 Task: Create dashboard for coach object.
Action: Mouse moved to (17, 83)
Screenshot: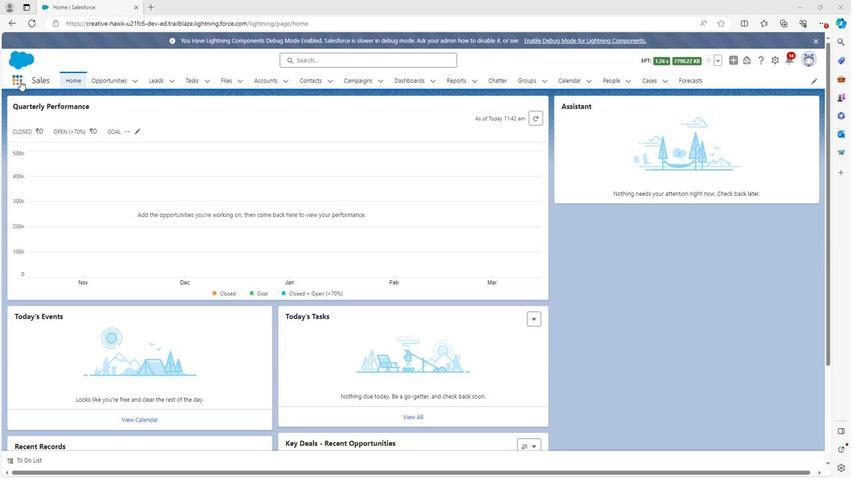 
Action: Mouse pressed left at (17, 83)
Screenshot: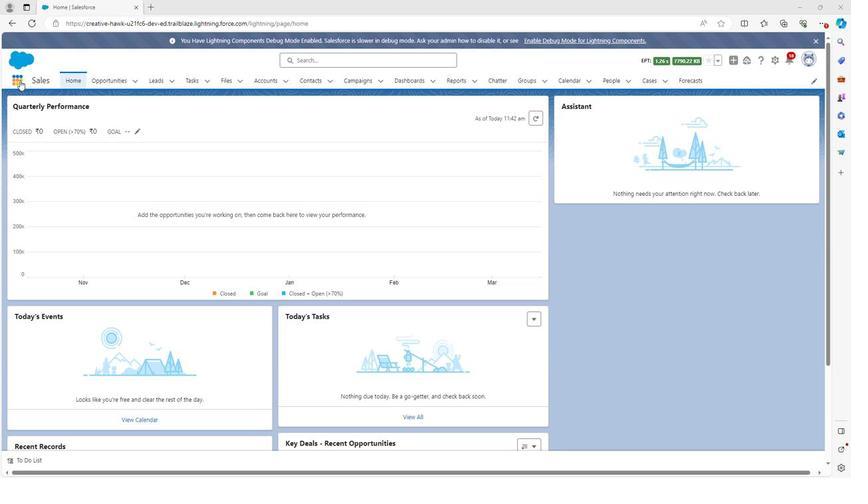 
Action: Mouse moved to (45, 107)
Screenshot: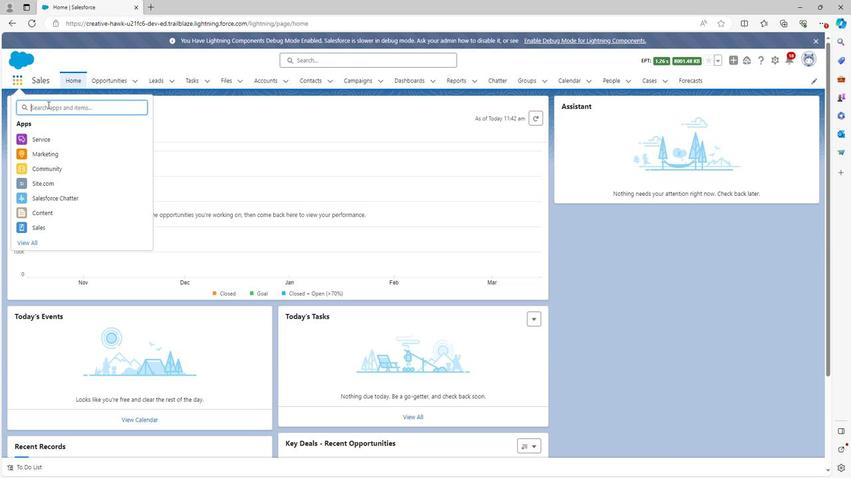 
Action: Key pressed das
Screenshot: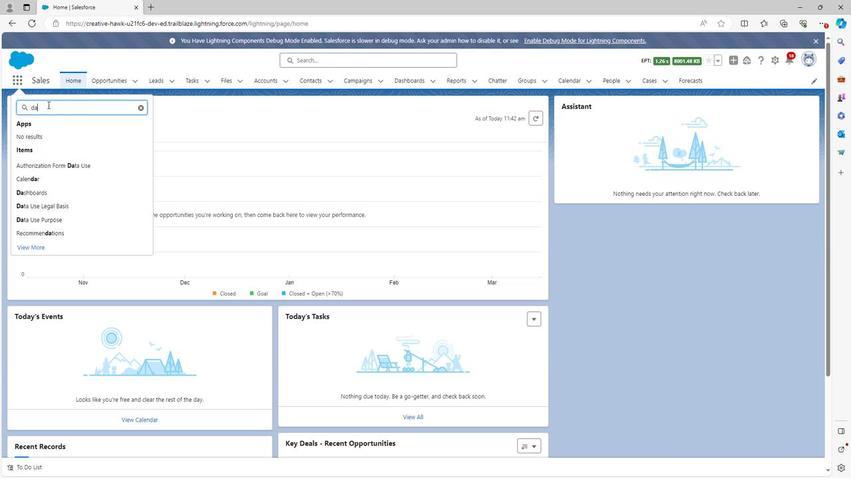 
Action: Mouse moved to (27, 167)
Screenshot: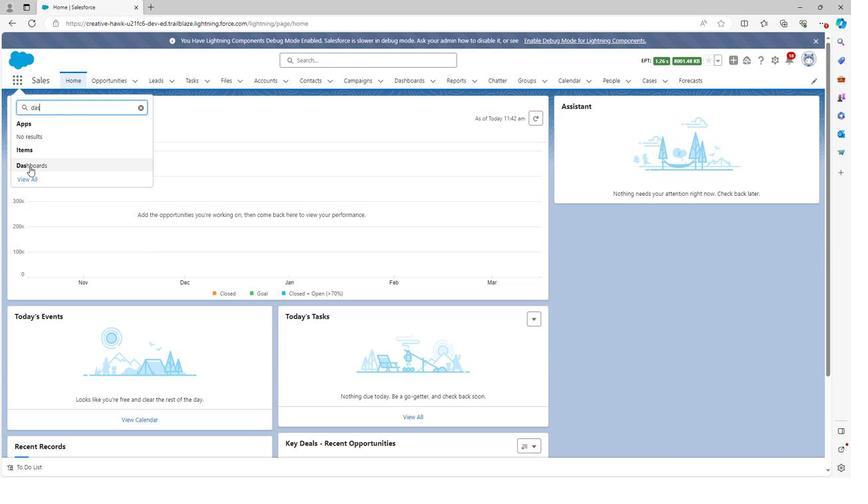 
Action: Mouse pressed left at (27, 167)
Screenshot: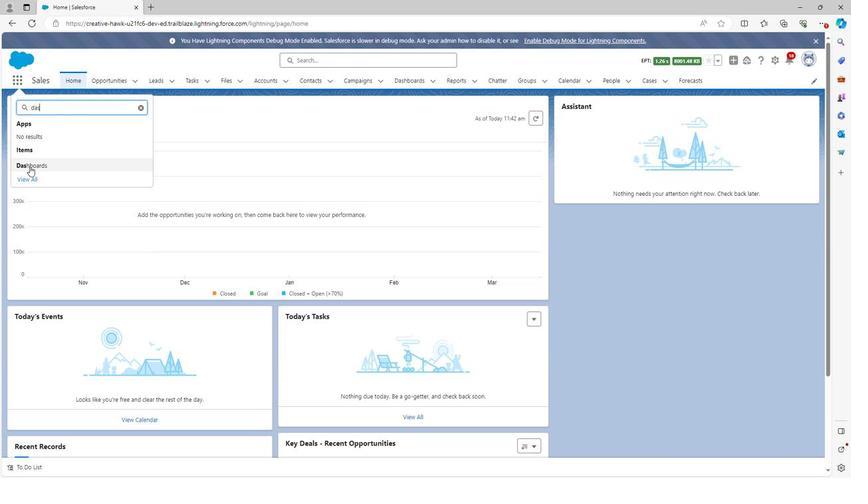 
Action: Mouse moved to (716, 115)
Screenshot: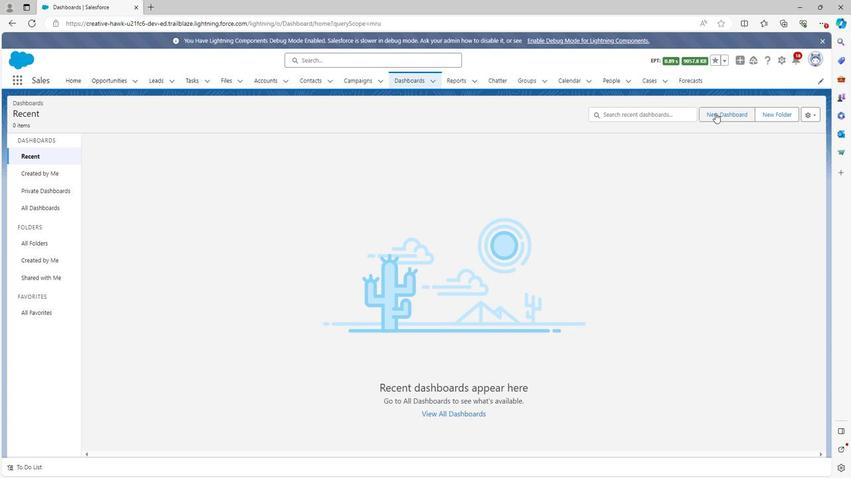 
Action: Mouse pressed left at (716, 115)
Screenshot: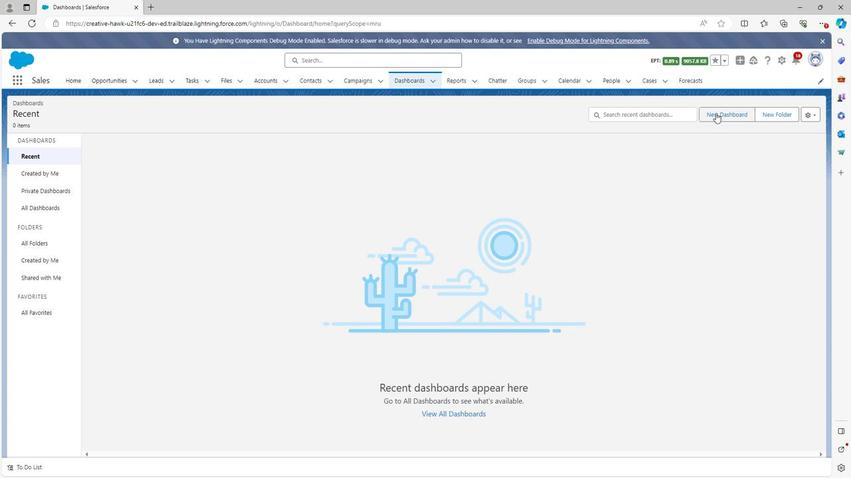 
Action: Mouse moved to (335, 238)
Screenshot: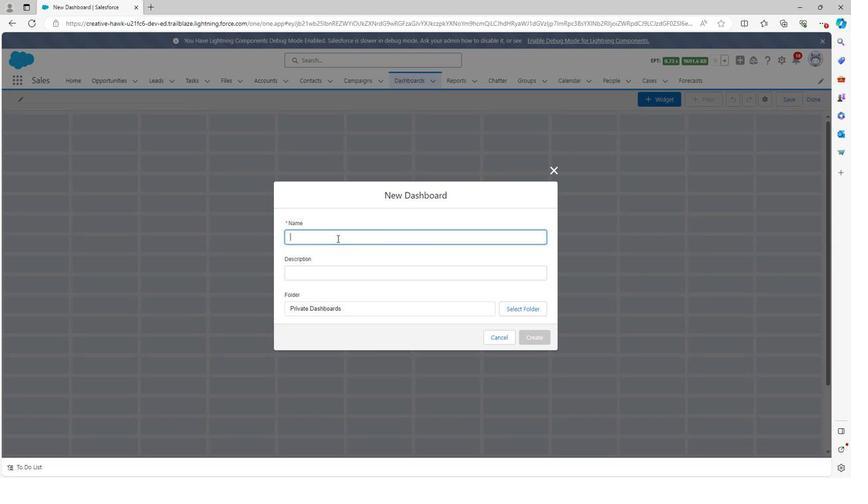 
Action: Key pressed <Key.shift>Coach
Screenshot: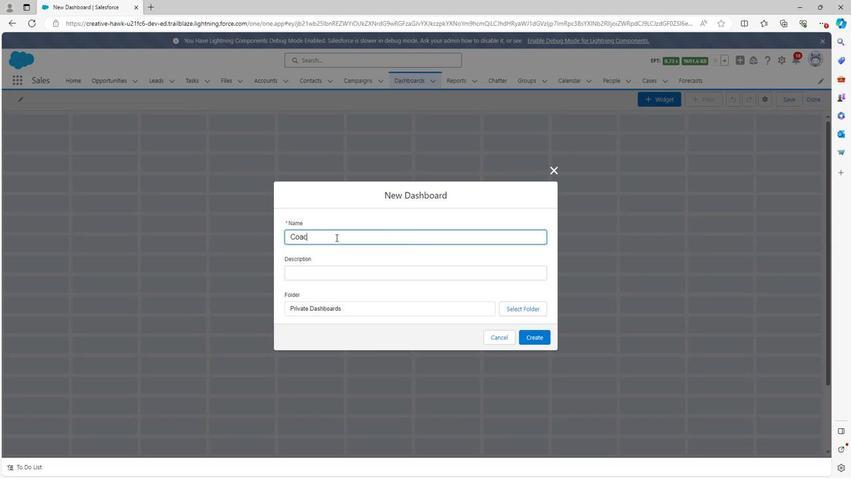 
Action: Mouse moved to (322, 269)
Screenshot: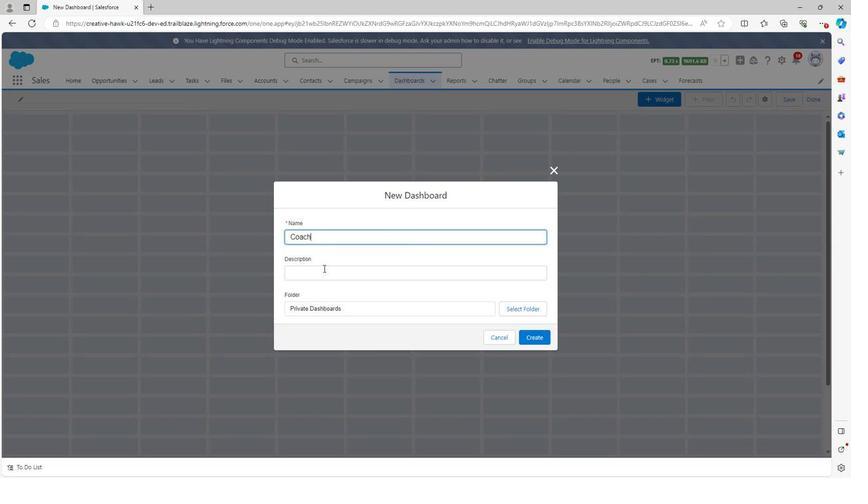 
Action: Mouse pressed left at (322, 269)
Screenshot: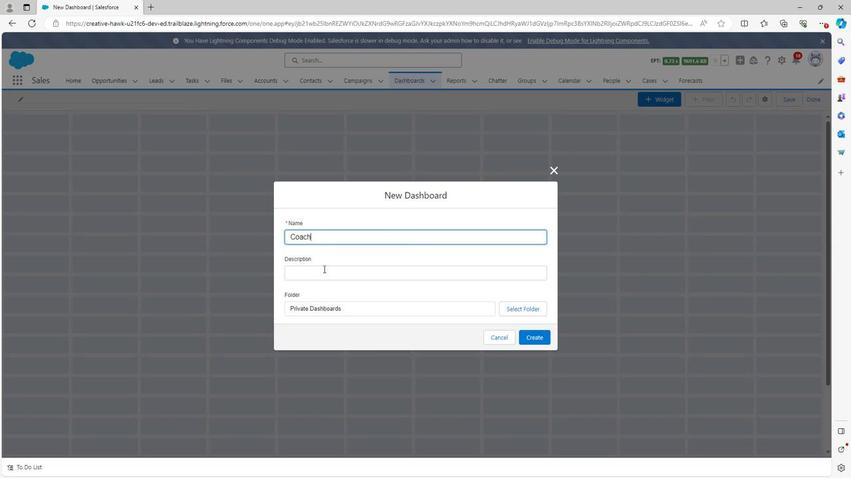 
Action: Key pressed <Key.shift>This<Key.space>dashboard<Key.space>will<Key.space>show<Key.space>the<Key.space>activities<Key.space>related<Key.space>to<Key.space>coach
Screenshot: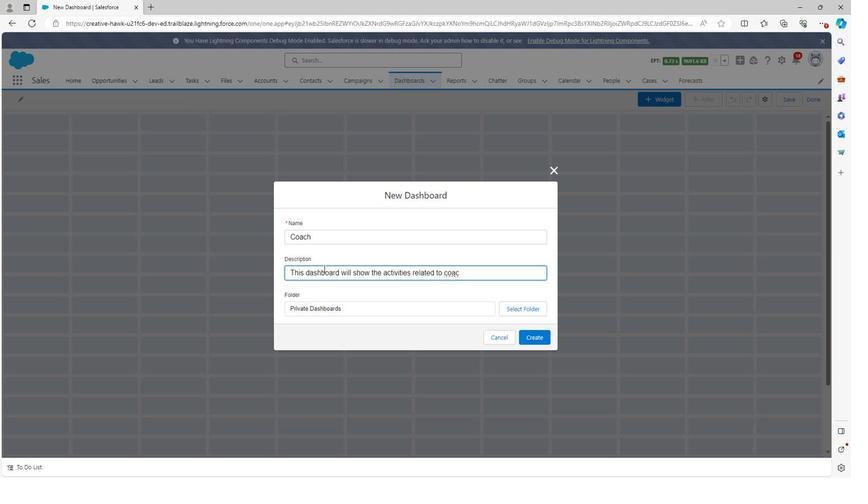 
Action: Mouse moved to (513, 303)
Screenshot: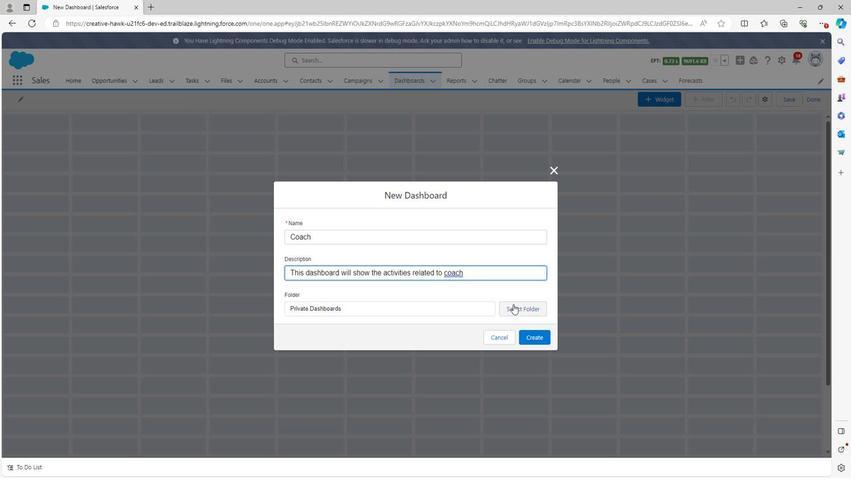
Action: Mouse pressed left at (513, 303)
Screenshot: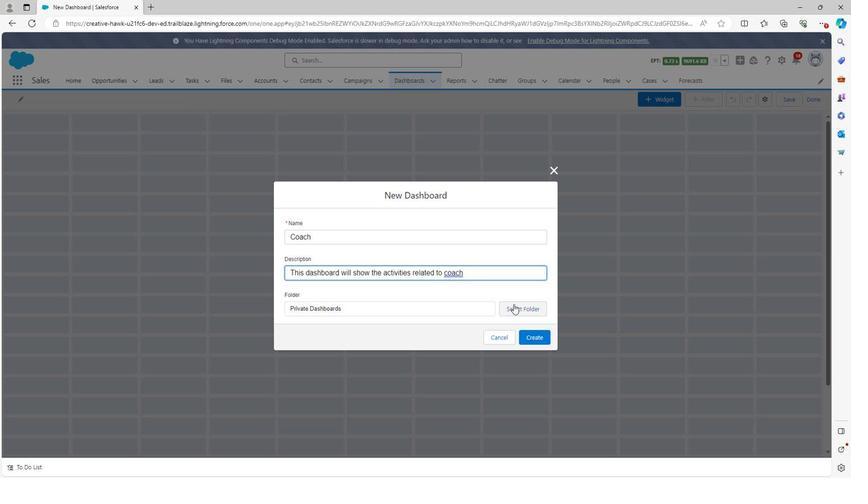 
Action: Mouse moved to (453, 138)
Screenshot: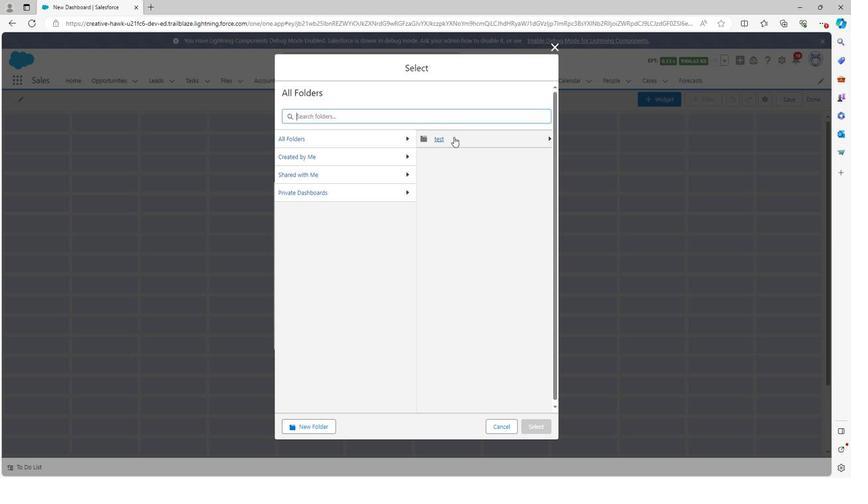 
Action: Mouse pressed left at (453, 138)
Screenshot: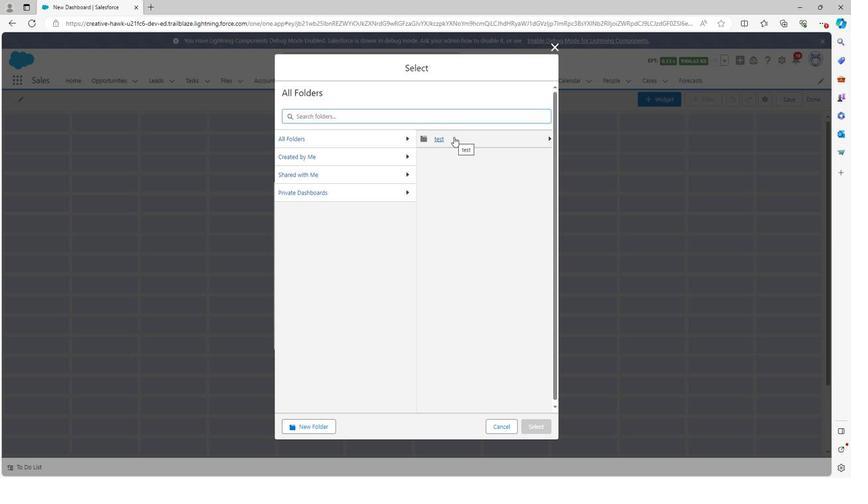 
Action: Mouse moved to (403, 140)
Screenshot: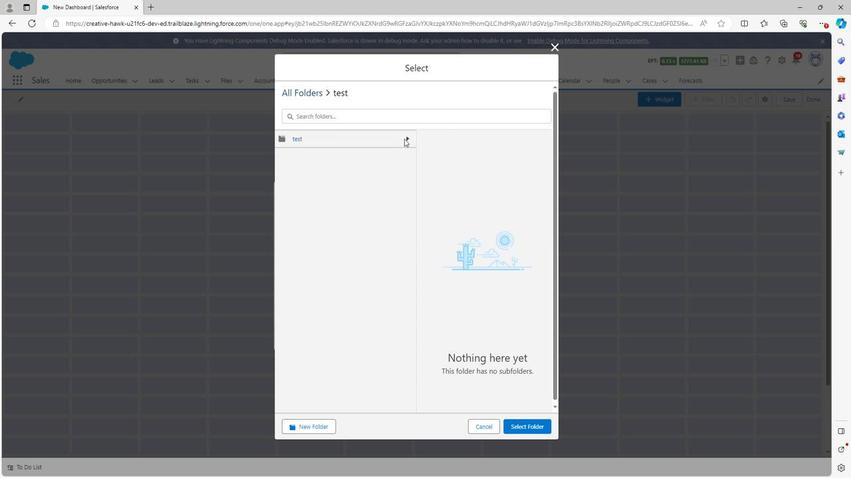 
Action: Mouse pressed left at (403, 140)
Screenshot: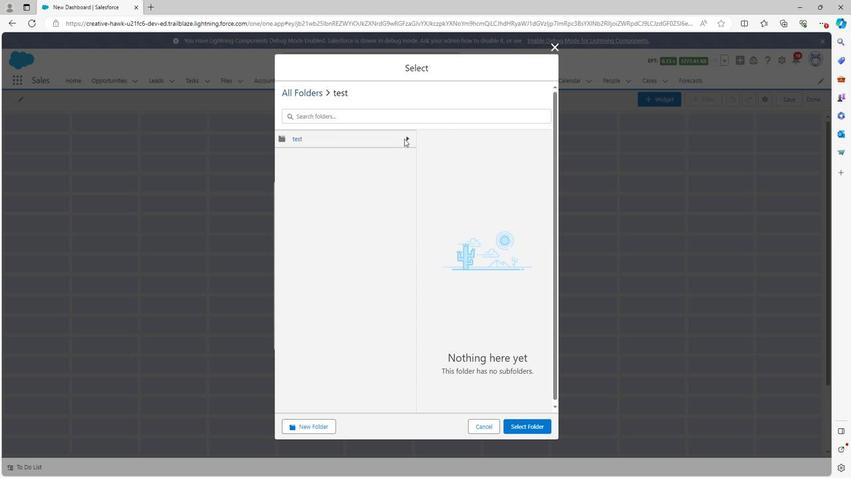 
Action: Mouse moved to (528, 426)
Screenshot: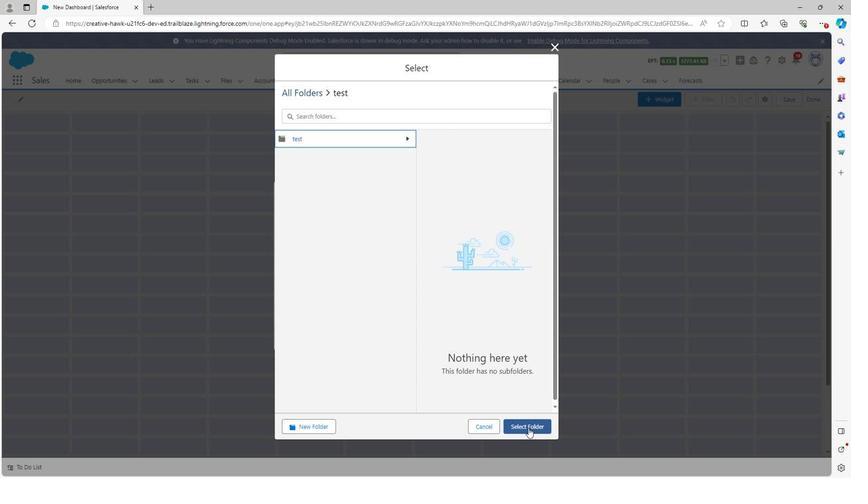 
Action: Mouse pressed left at (528, 426)
Screenshot: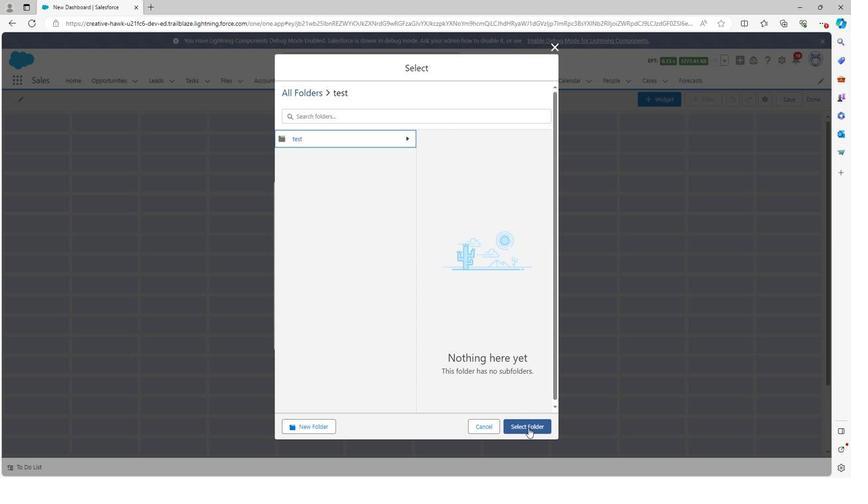 
Action: Mouse moved to (530, 335)
Screenshot: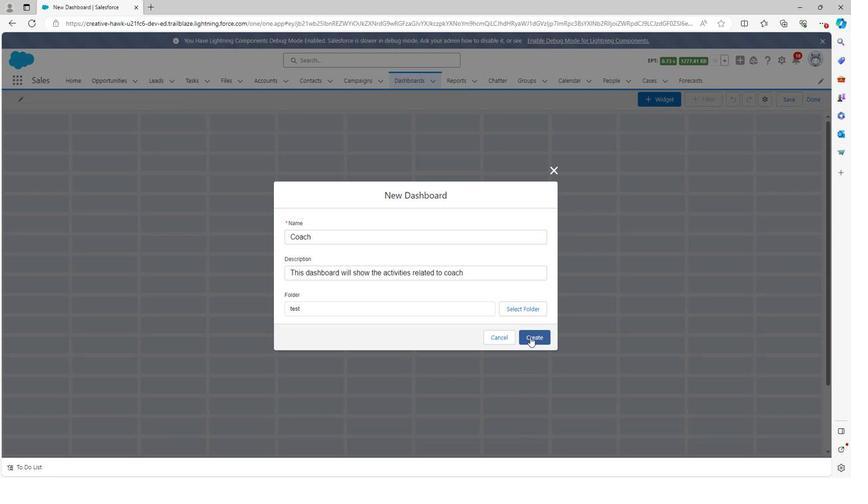 
Action: Mouse pressed left at (530, 335)
Screenshot: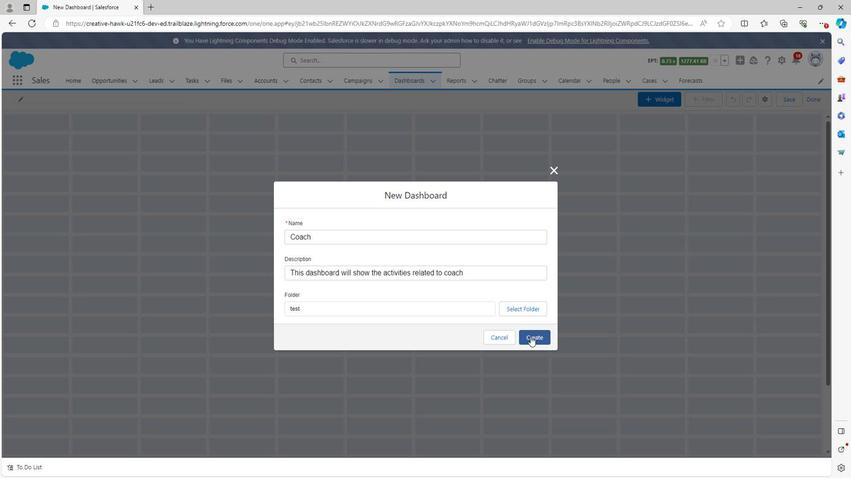 
Action: Mouse moved to (636, 104)
Screenshot: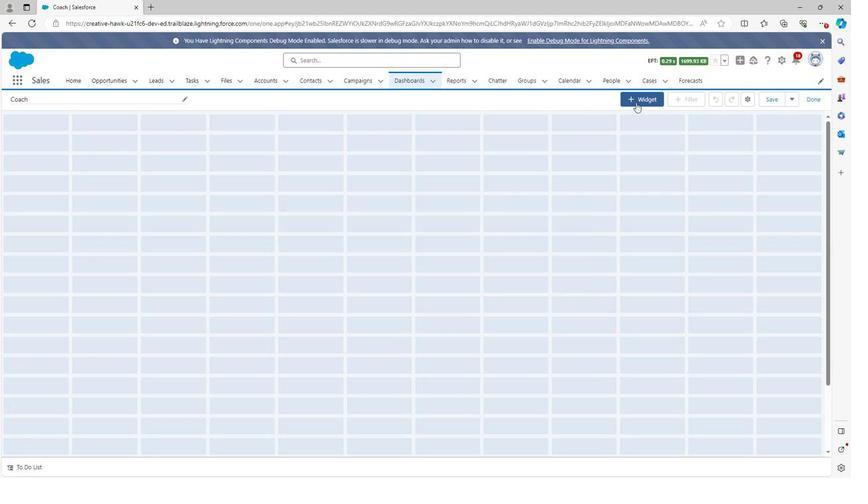 
Action: Mouse pressed left at (636, 104)
Screenshot: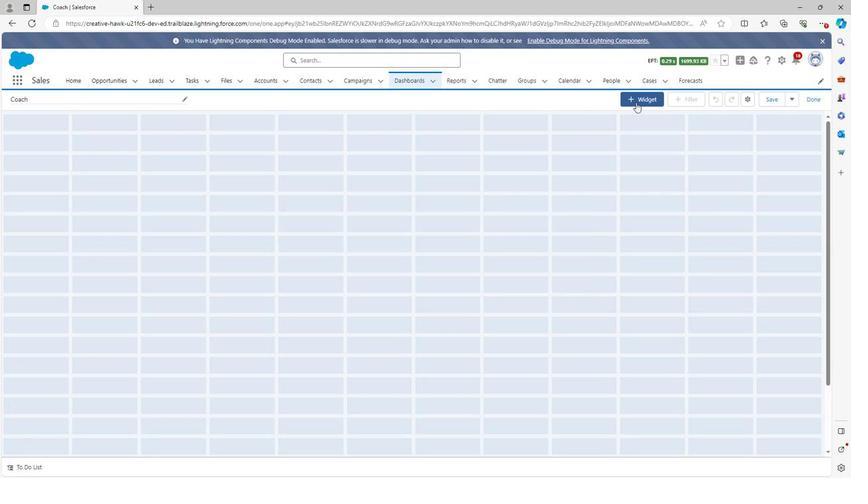 
Action: Mouse moved to (644, 119)
Screenshot: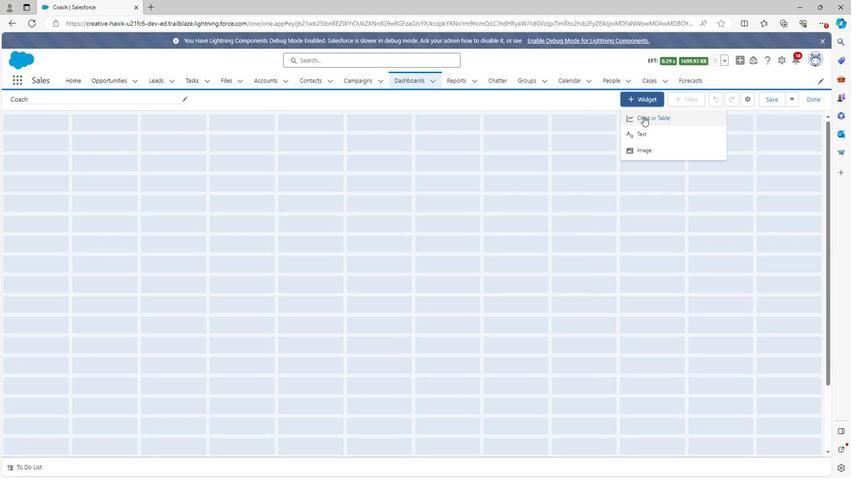 
Action: Mouse pressed left at (644, 119)
Screenshot: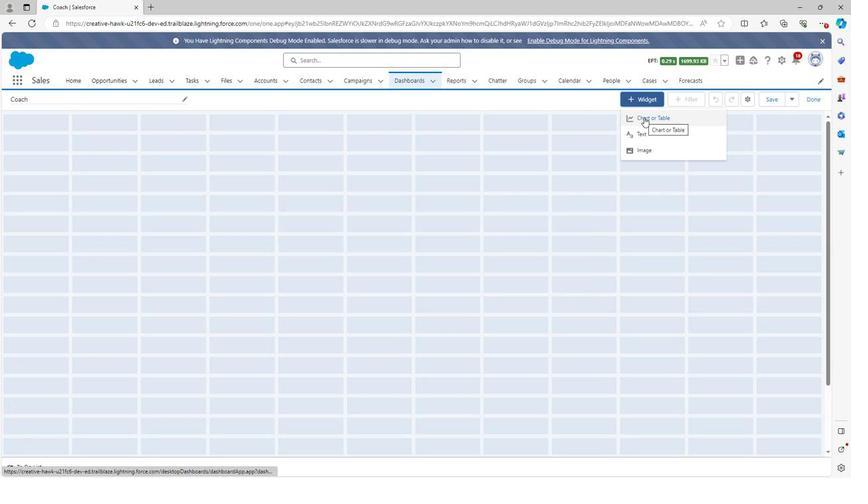 
Action: Mouse moved to (74, 304)
Screenshot: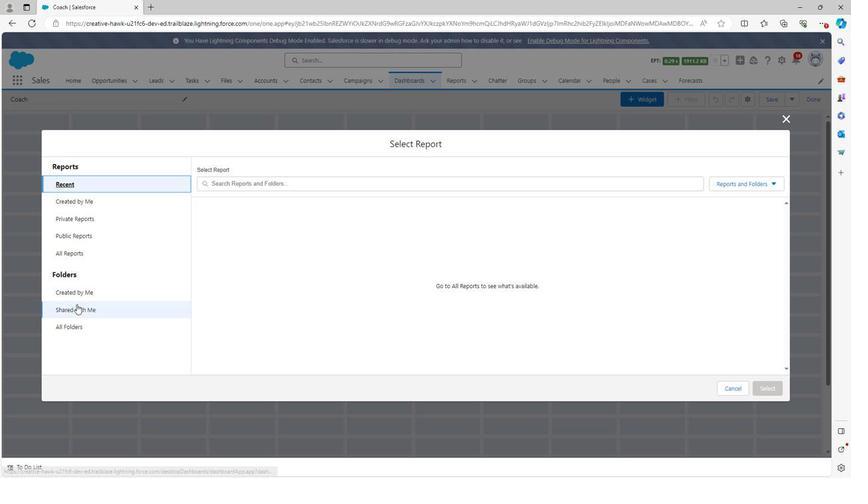 
Action: Mouse pressed left at (74, 304)
Screenshot: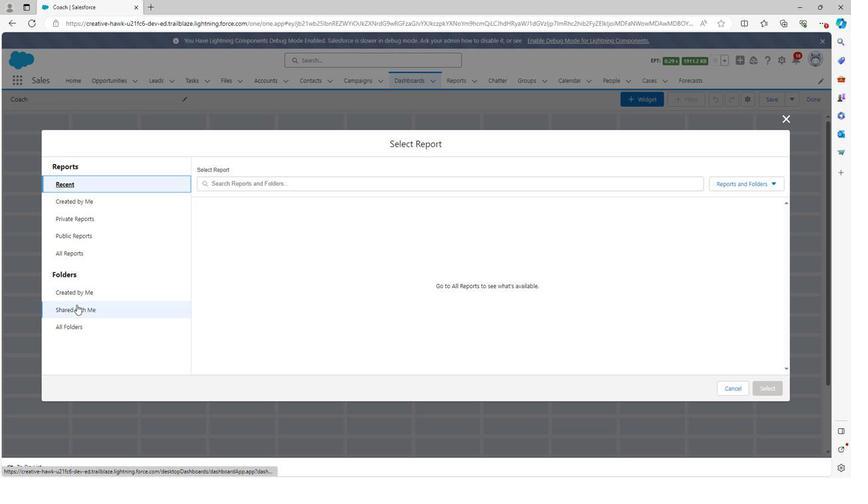 
Action: Mouse moved to (232, 206)
Screenshot: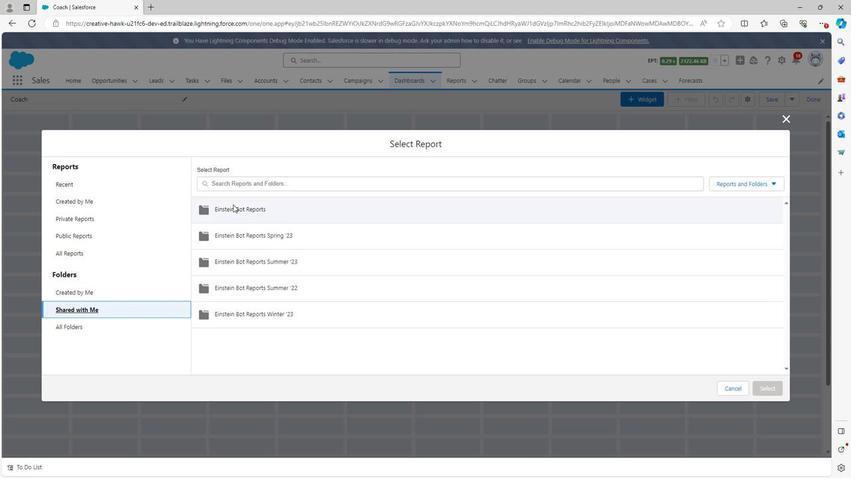 
Action: Mouse pressed left at (232, 206)
Screenshot: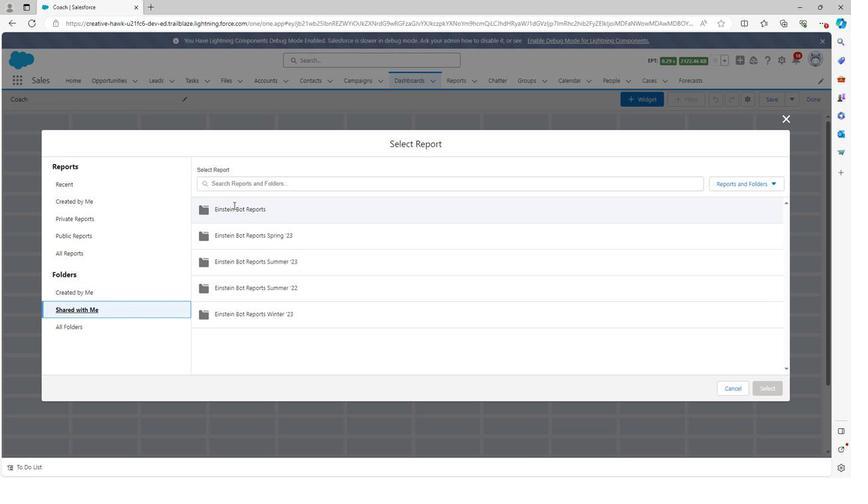 
Action: Mouse moved to (275, 204)
Screenshot: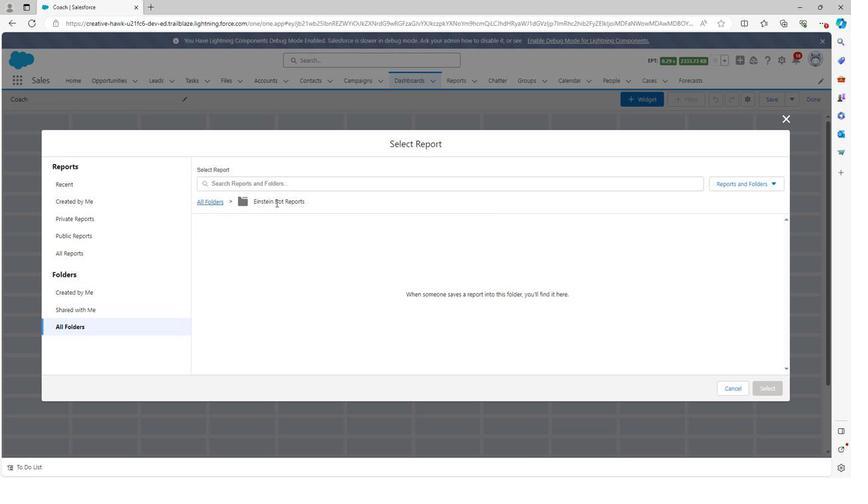 
Action: Mouse pressed left at (275, 204)
Screenshot: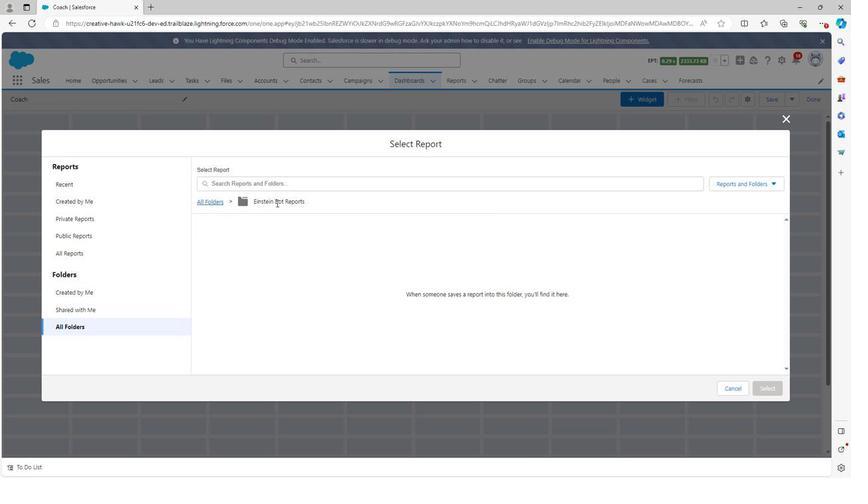 
Action: Mouse moved to (281, 201)
Screenshot: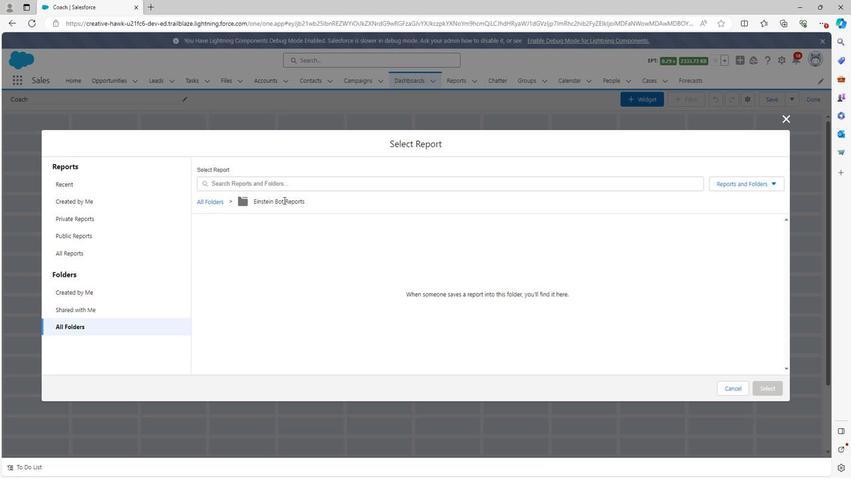 
Action: Mouse pressed left at (281, 201)
Screenshot: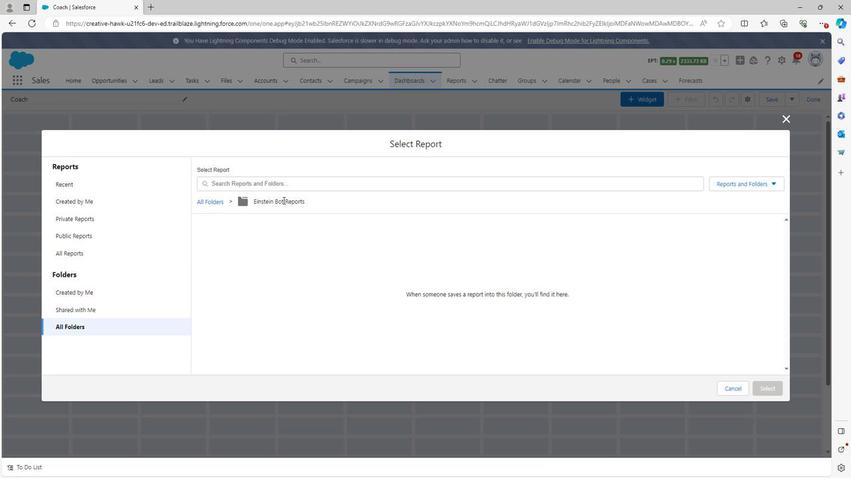 
Action: Mouse moved to (219, 203)
Screenshot: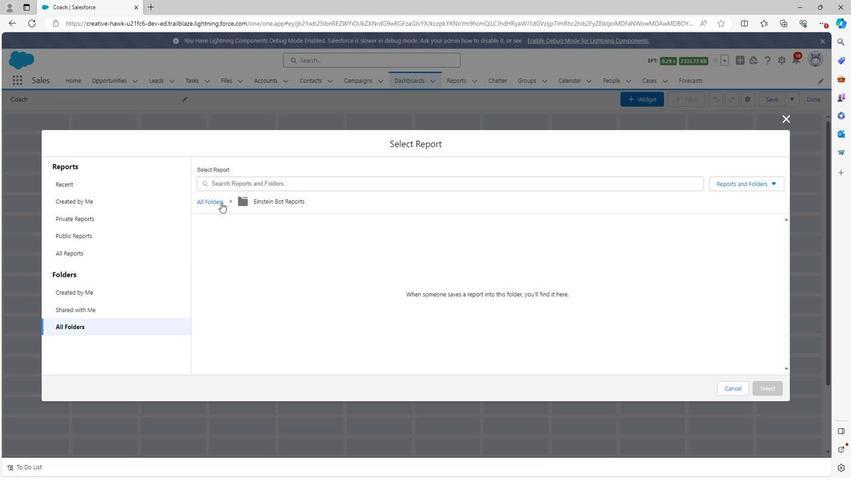 
Action: Mouse pressed left at (219, 203)
Screenshot: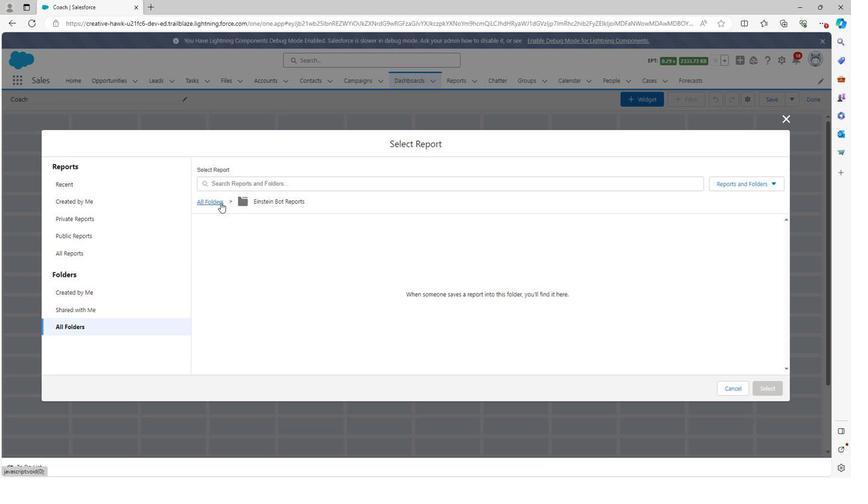 
Action: Mouse moved to (231, 234)
Screenshot: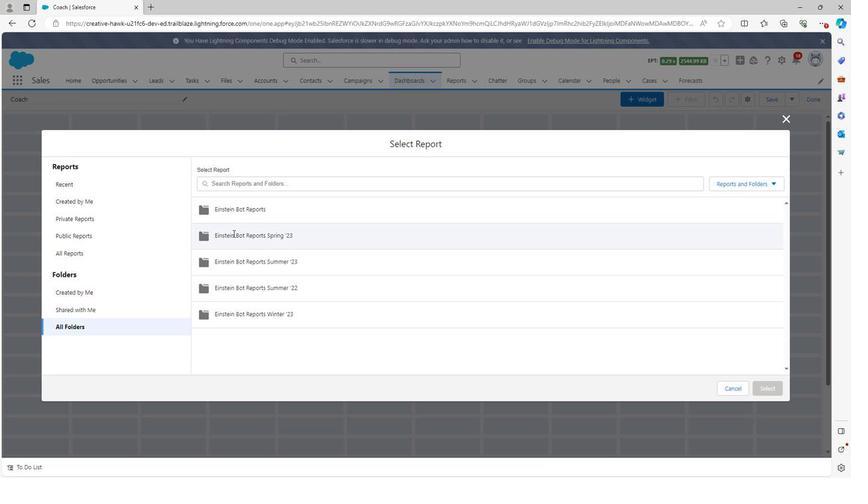 
Action: Mouse pressed left at (231, 234)
Screenshot: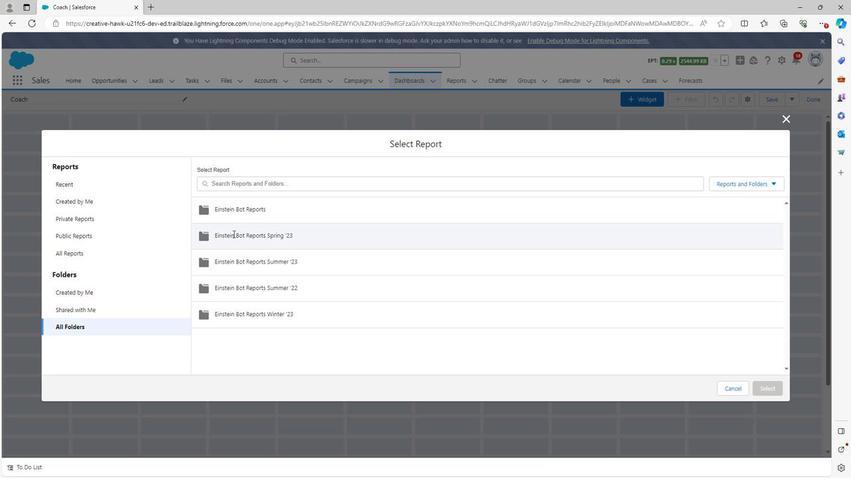 
Action: Mouse moved to (65, 310)
Screenshot: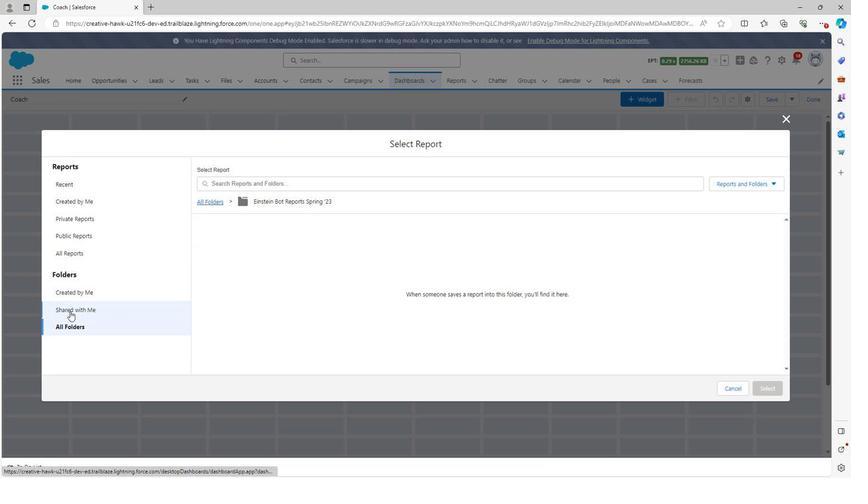 
Action: Mouse pressed left at (65, 310)
Screenshot: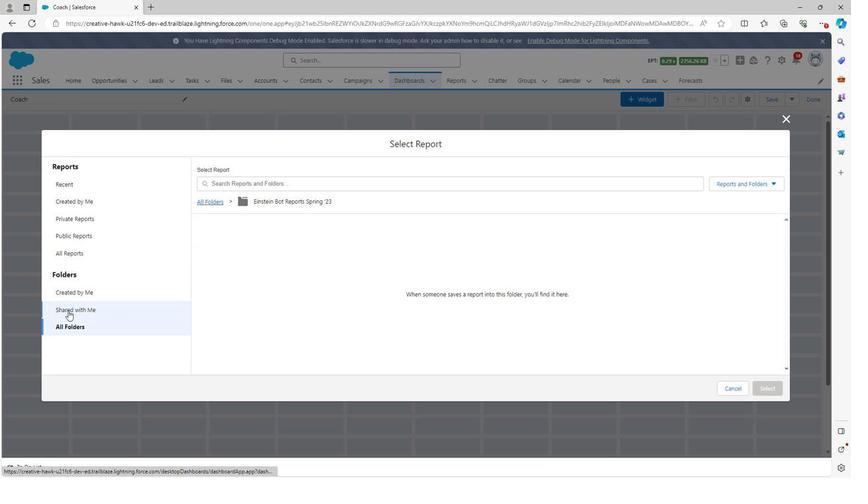 
Action: Mouse moved to (67, 285)
Screenshot: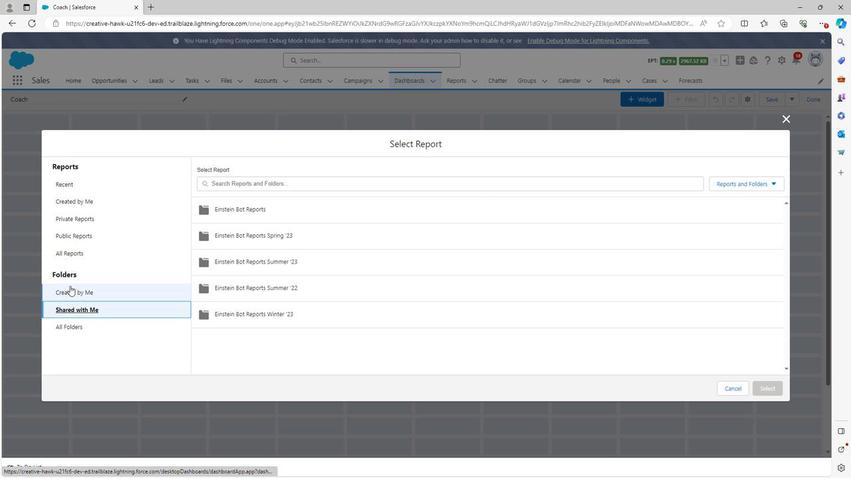 
Action: Mouse pressed left at (67, 285)
Screenshot: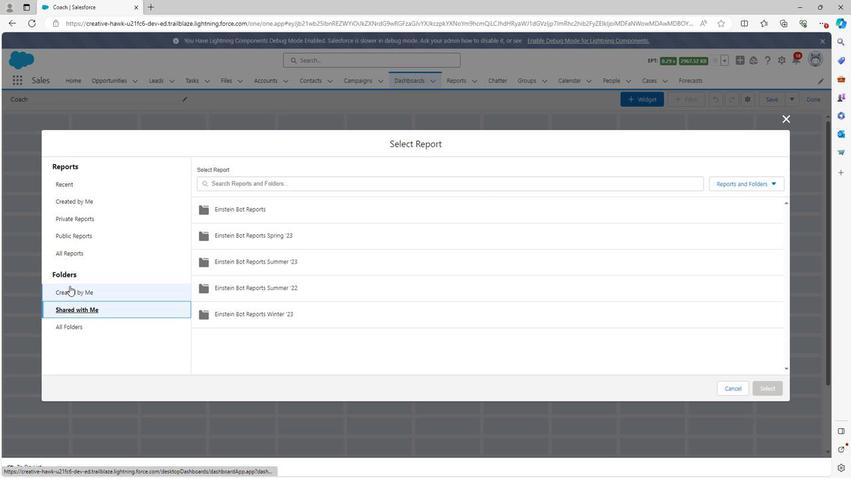 
Action: Mouse moved to (66, 254)
Screenshot: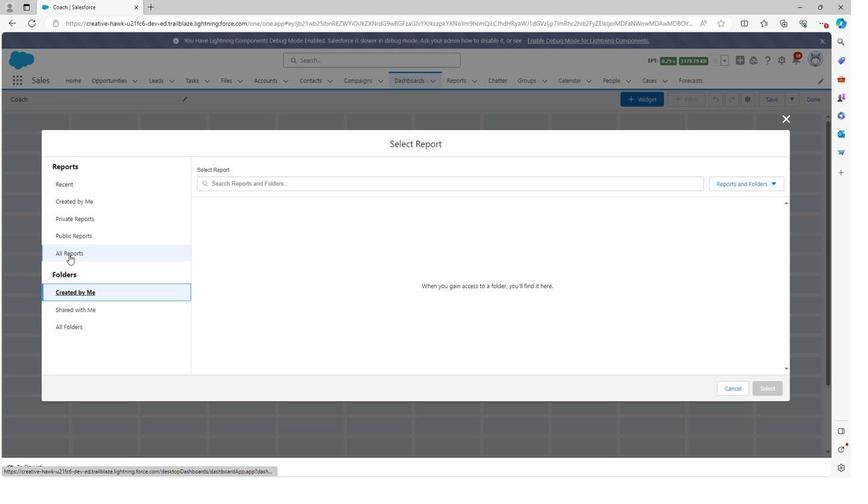 
Action: Mouse pressed left at (66, 254)
Screenshot: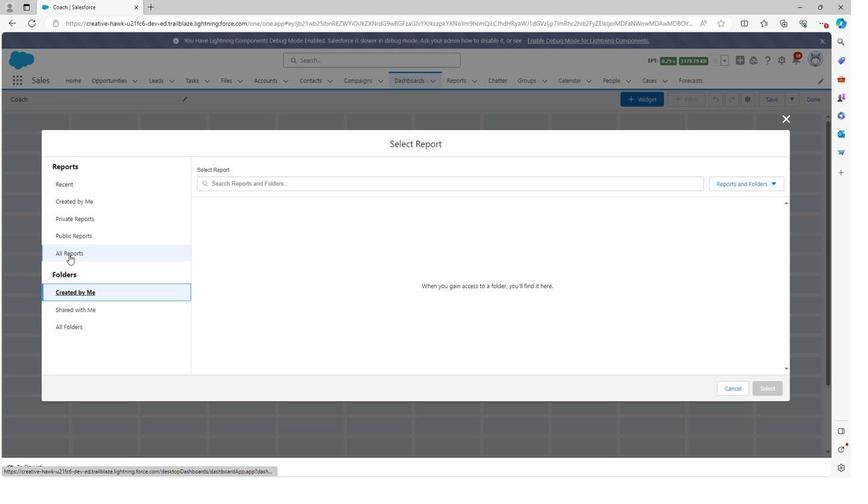 
Action: Mouse moved to (259, 212)
Screenshot: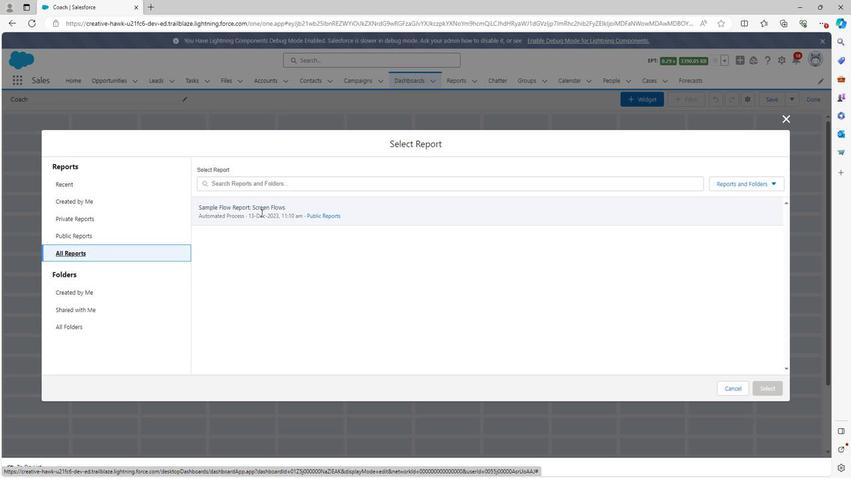 
Action: Mouse pressed left at (259, 212)
Screenshot: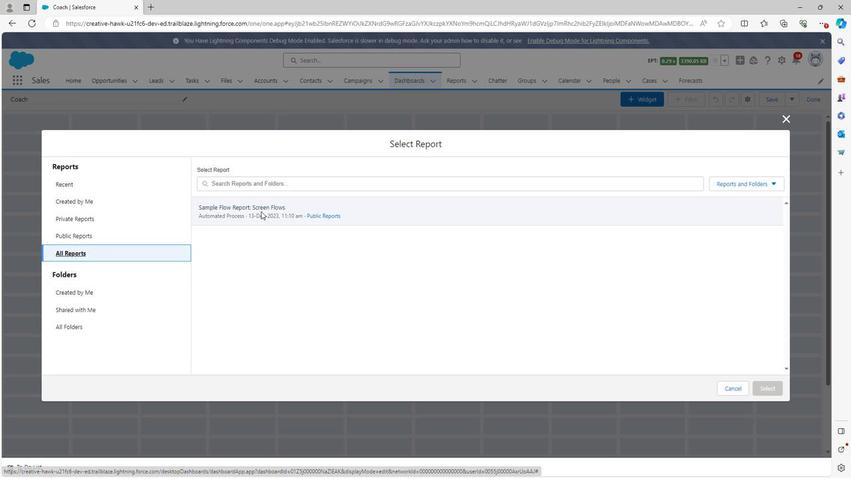 
Action: Mouse moved to (773, 384)
Screenshot: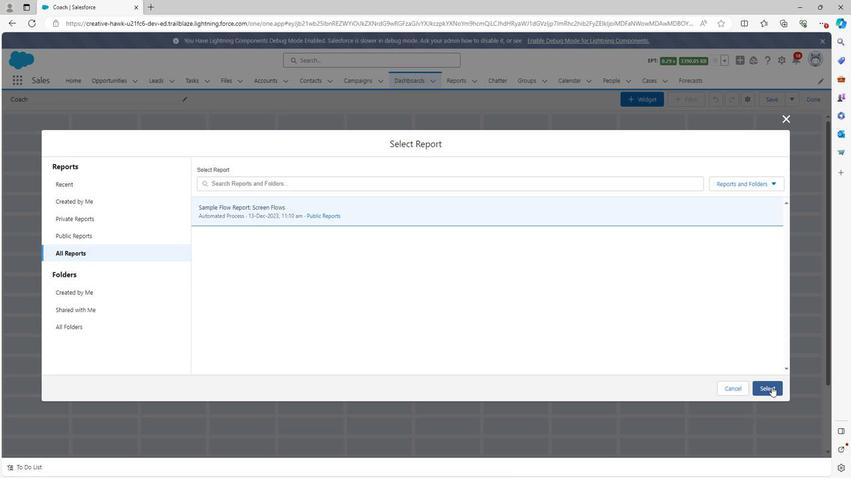 
Action: Mouse pressed left at (773, 384)
Screenshot: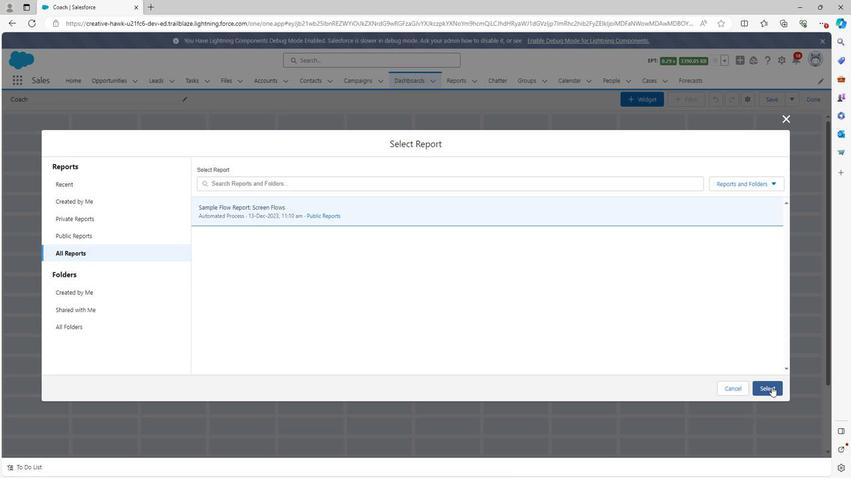 
Action: Mouse moved to (558, 408)
Screenshot: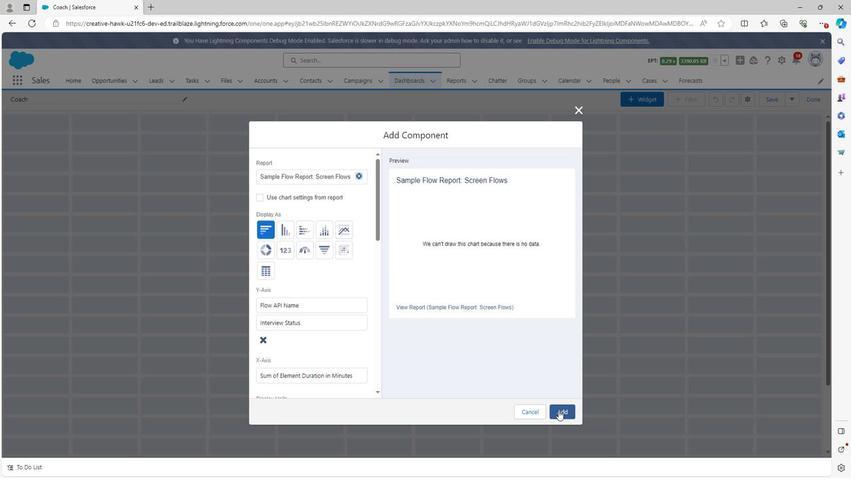 
Action: Mouse pressed left at (558, 408)
Screenshot: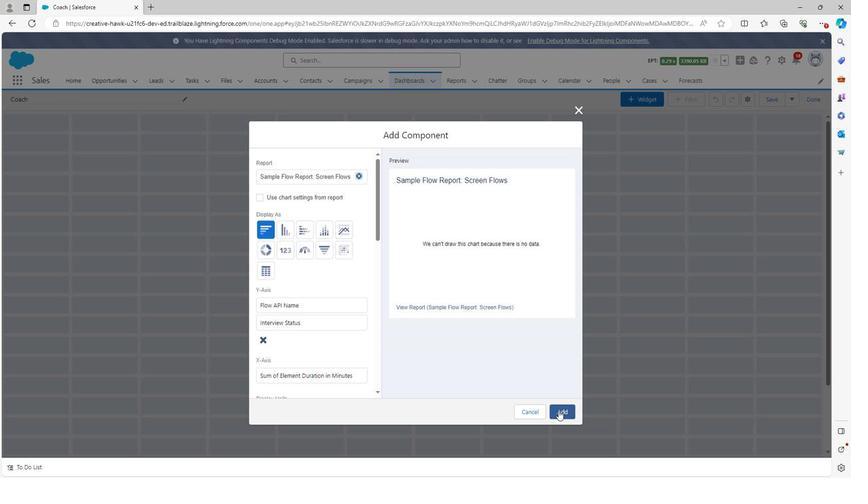 
Action: Mouse moved to (111, 171)
Screenshot: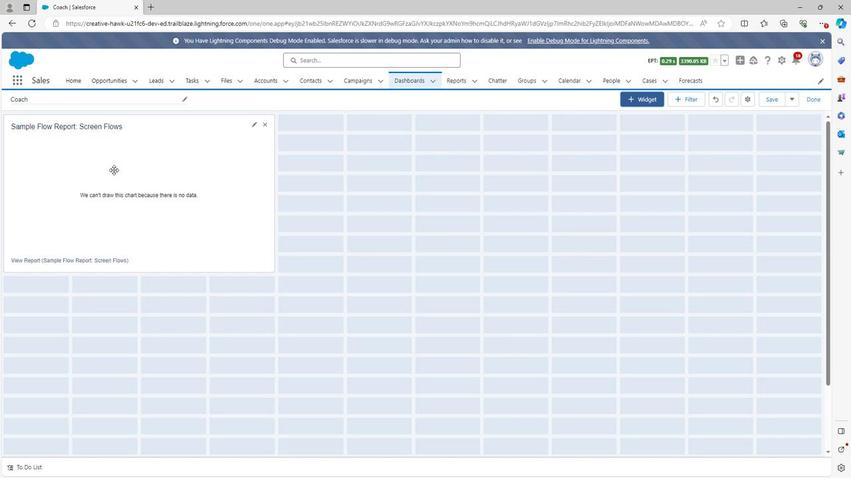 
Action: Mouse pressed left at (111, 171)
Screenshot: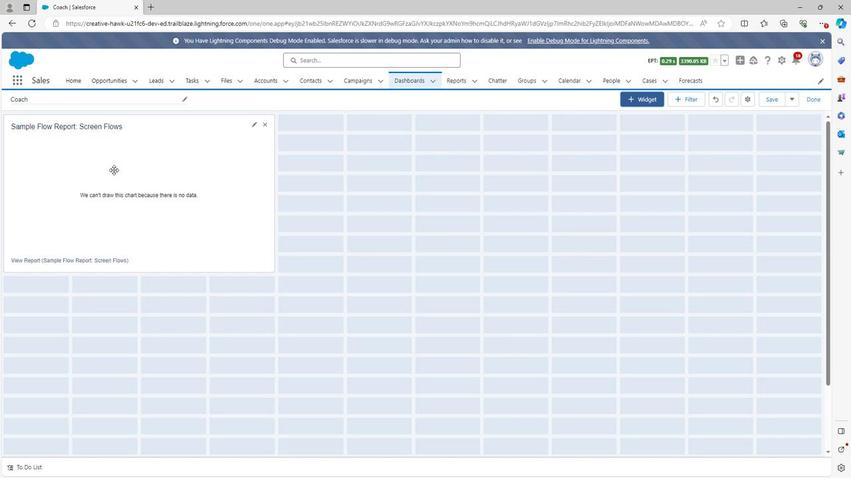 
Action: Mouse moved to (771, 100)
Screenshot: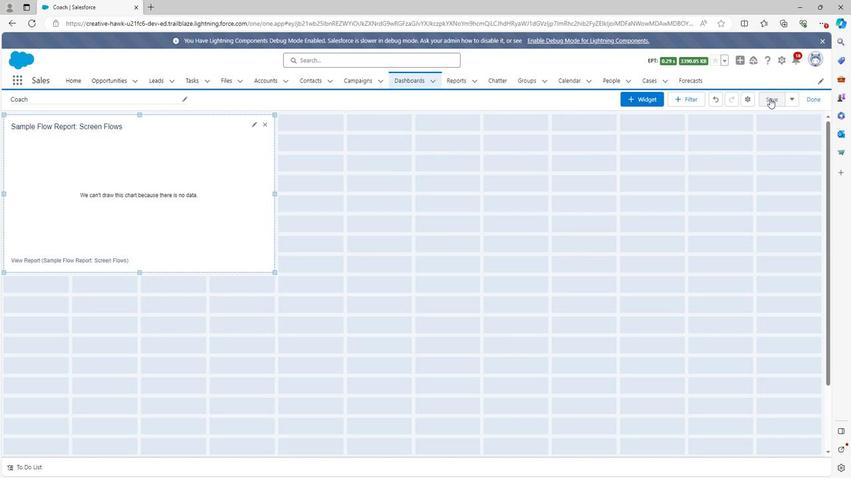 
Action: Mouse pressed left at (771, 100)
Screenshot: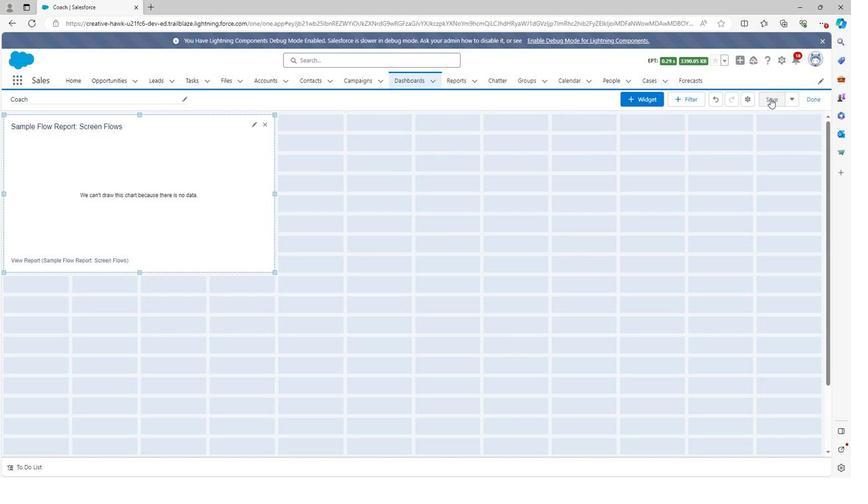 
Action: Mouse moved to (526, 196)
Screenshot: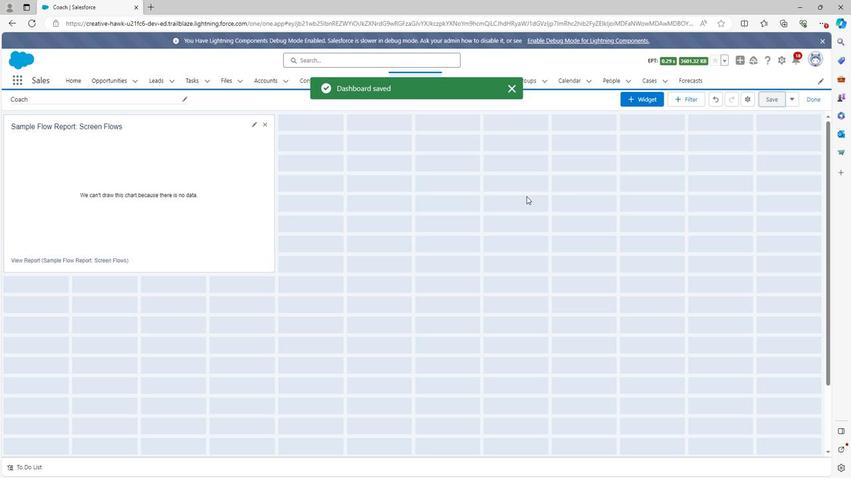 
